 Task: Update the title to match.
Action: Mouse moved to (244, 100)
Screenshot: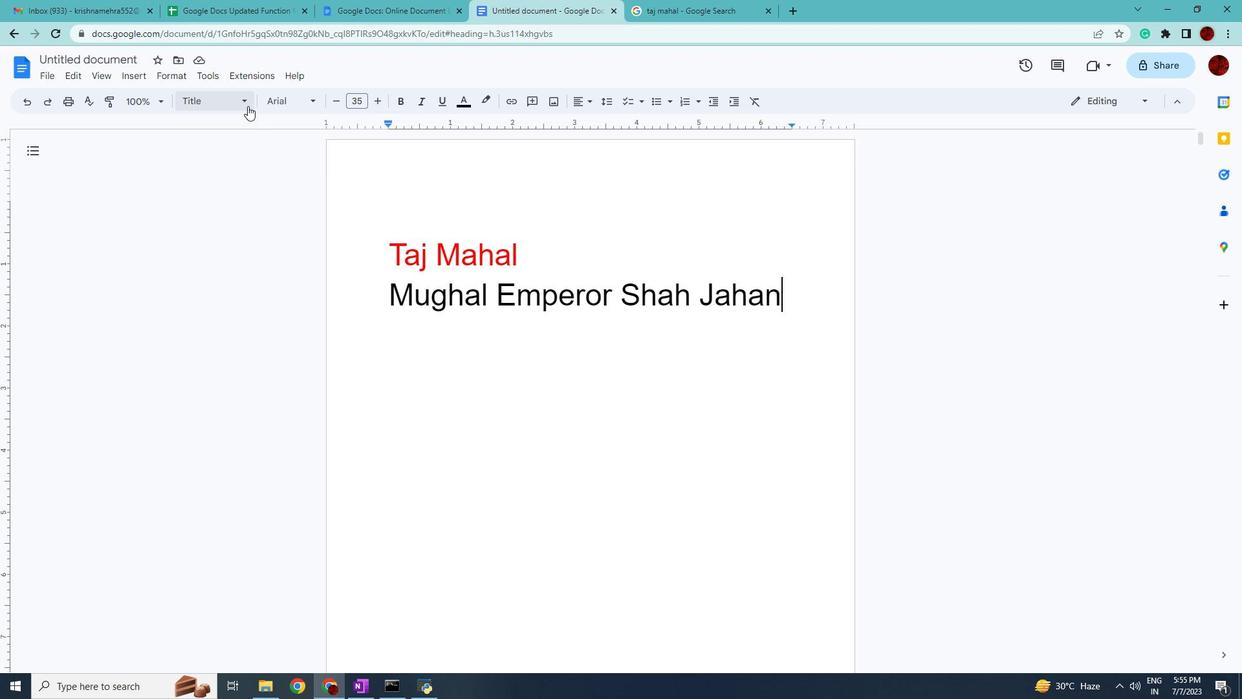 
Action: Mouse pressed left at (244, 100)
Screenshot: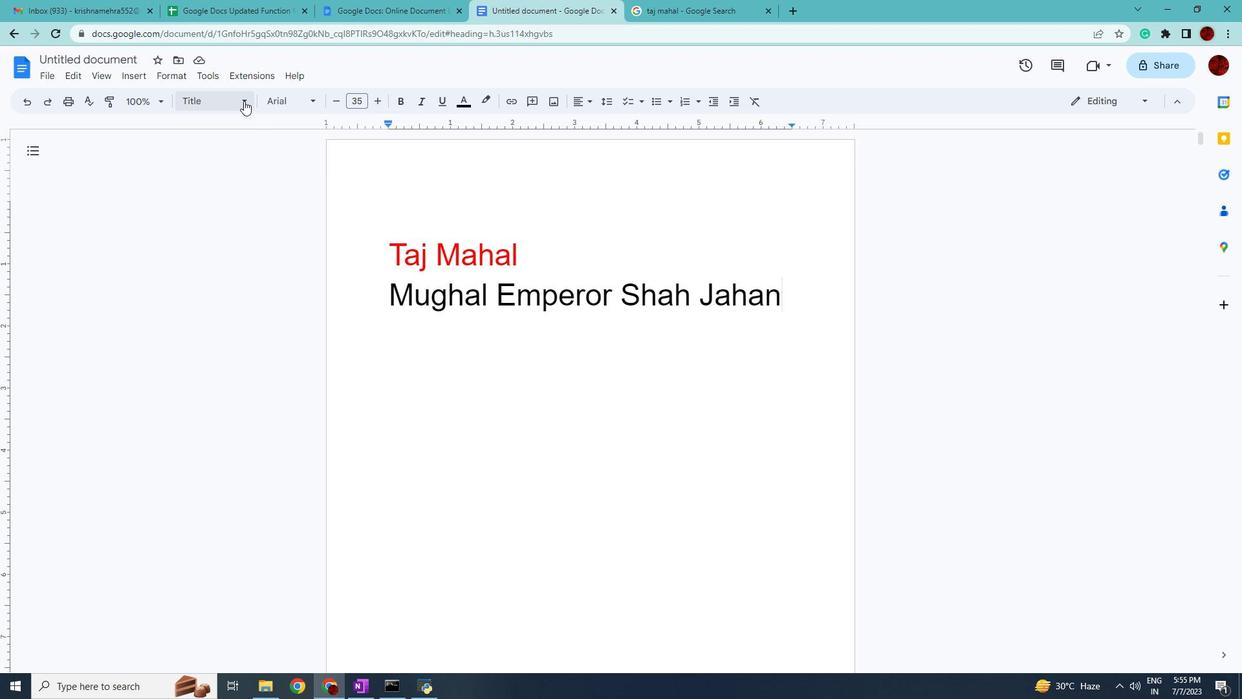 
Action: Mouse moved to (391, 207)
Screenshot: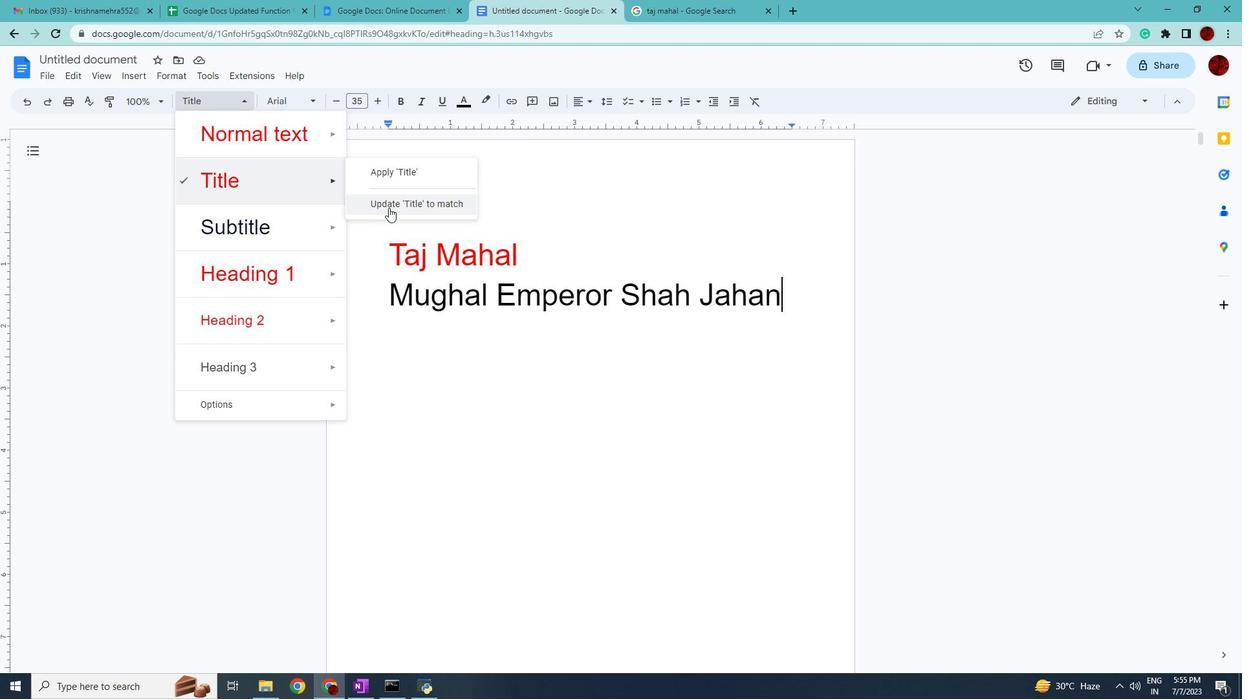
Action: Mouse pressed left at (391, 207)
Screenshot: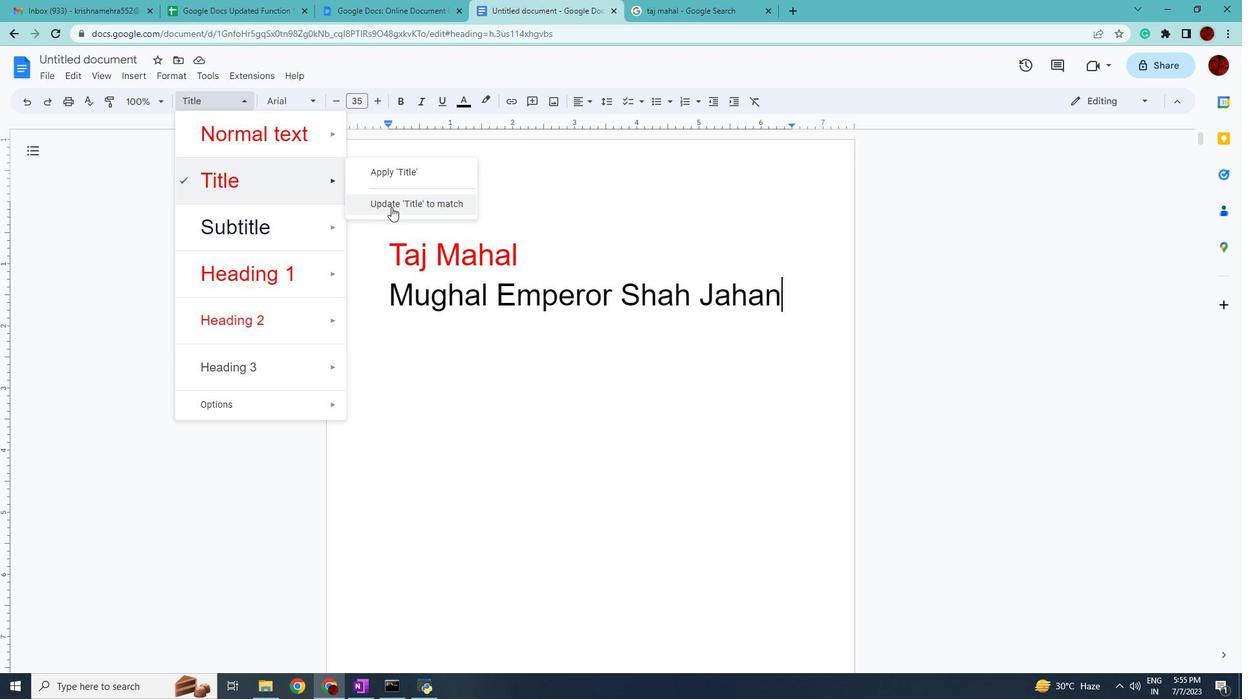 
